 Task: Show all cards active in the last week.
Action: Mouse moved to (961, 153)
Screenshot: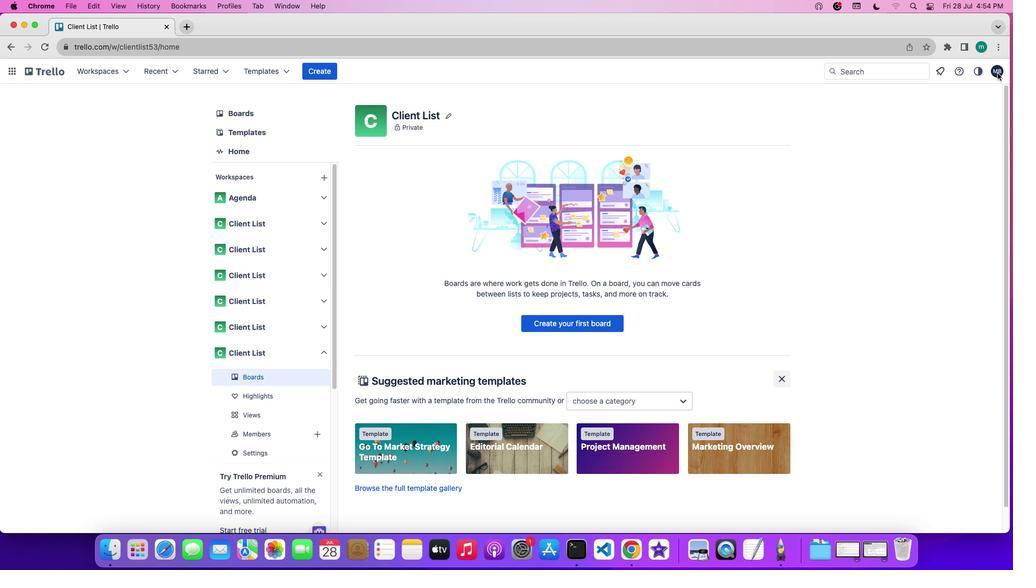 
Action: Mouse pressed left at (961, 153)
Screenshot: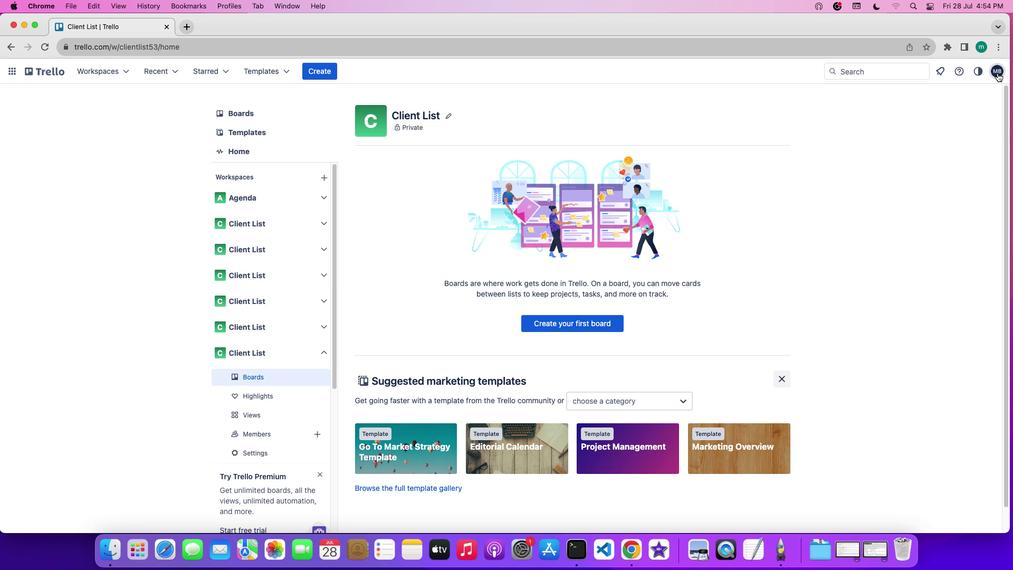 
Action: Mouse moved to (961, 153)
Screenshot: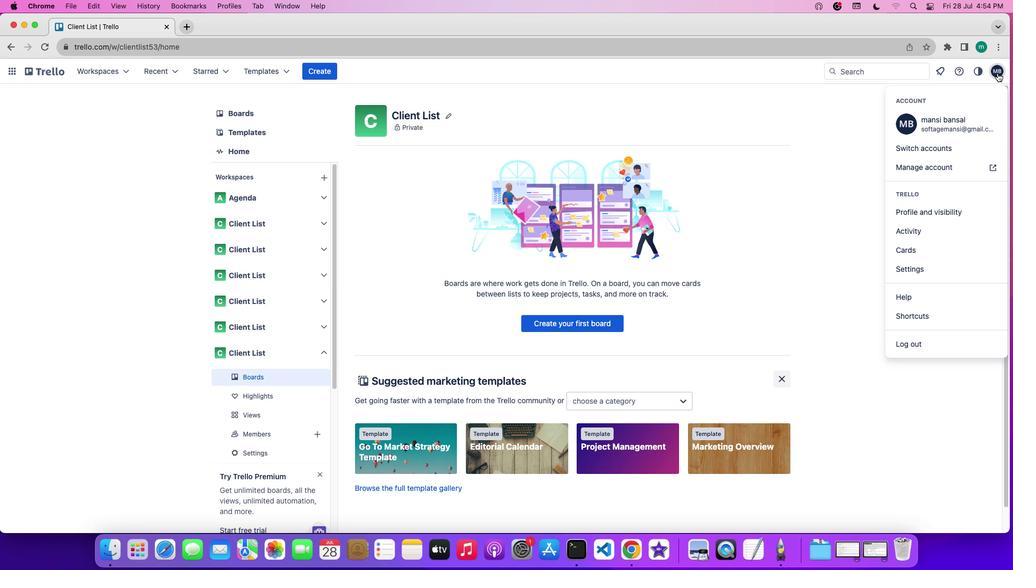 
Action: Mouse pressed left at (961, 153)
Screenshot: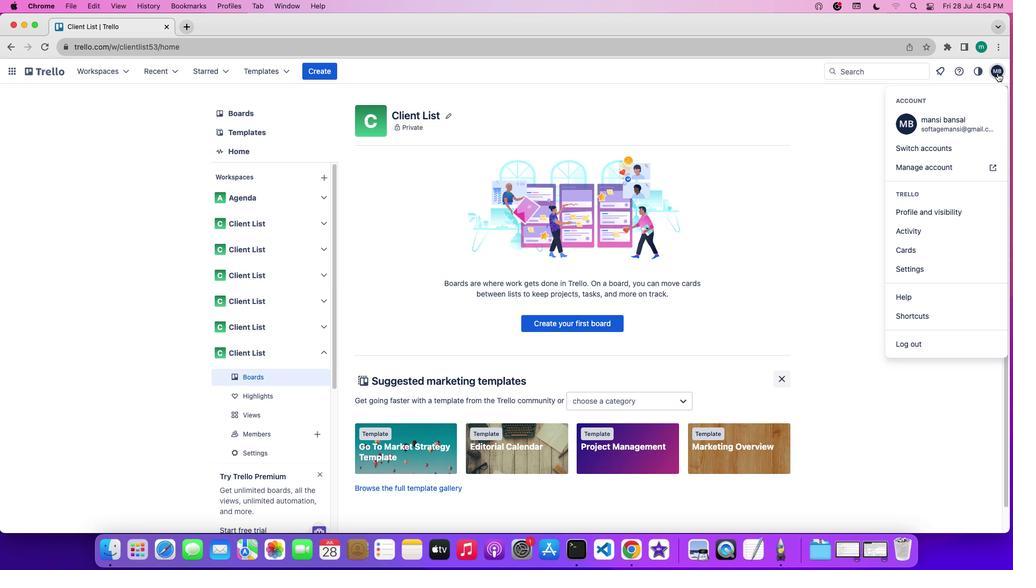 
Action: Mouse pressed left at (961, 153)
Screenshot: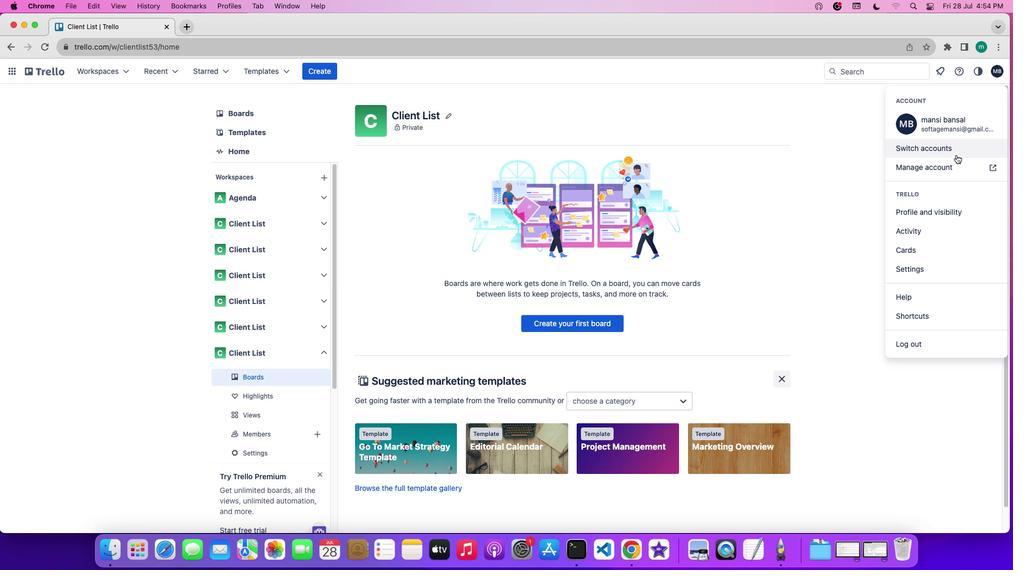 
Action: Mouse moved to (938, 218)
Screenshot: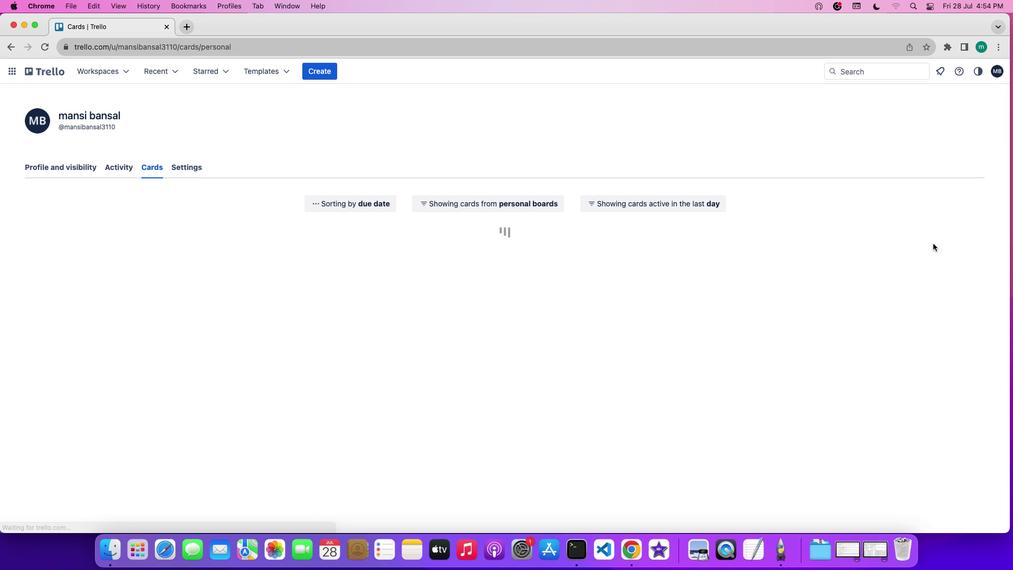 
Action: Mouse pressed left at (938, 218)
Screenshot: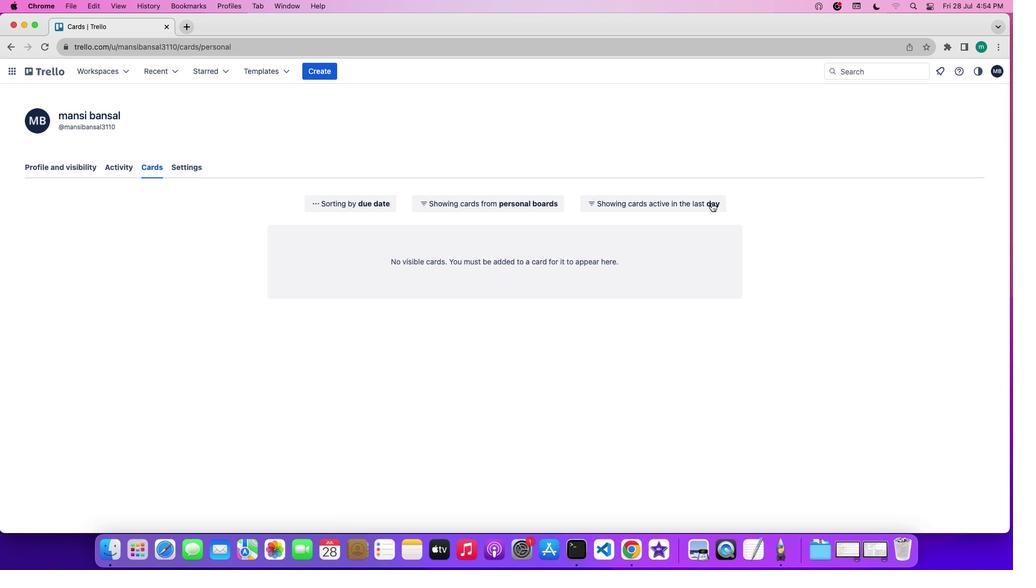 
Action: Mouse moved to (695, 250)
Screenshot: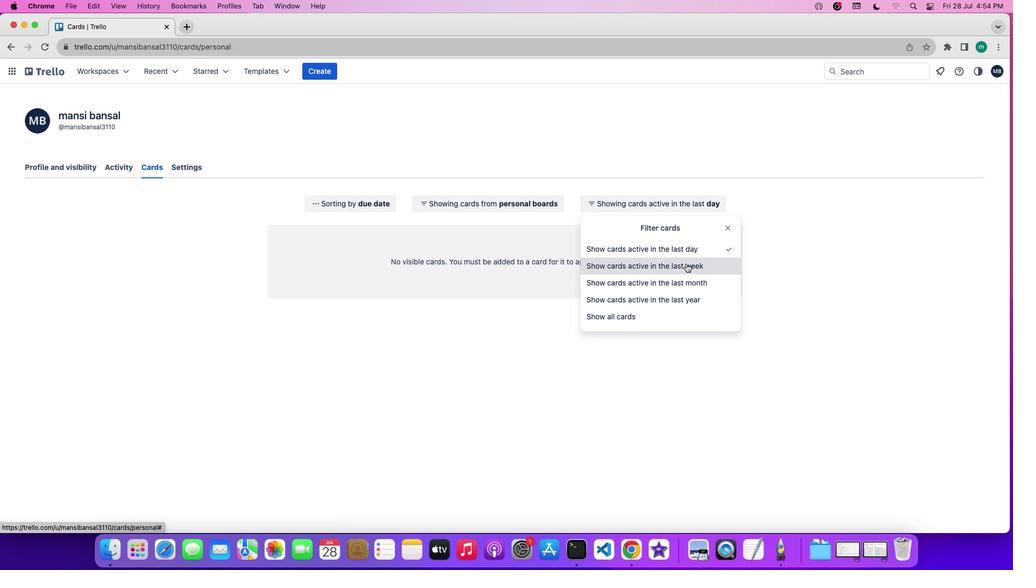 
Action: Mouse scrolled (695, 250) with delta (646, 130)
Screenshot: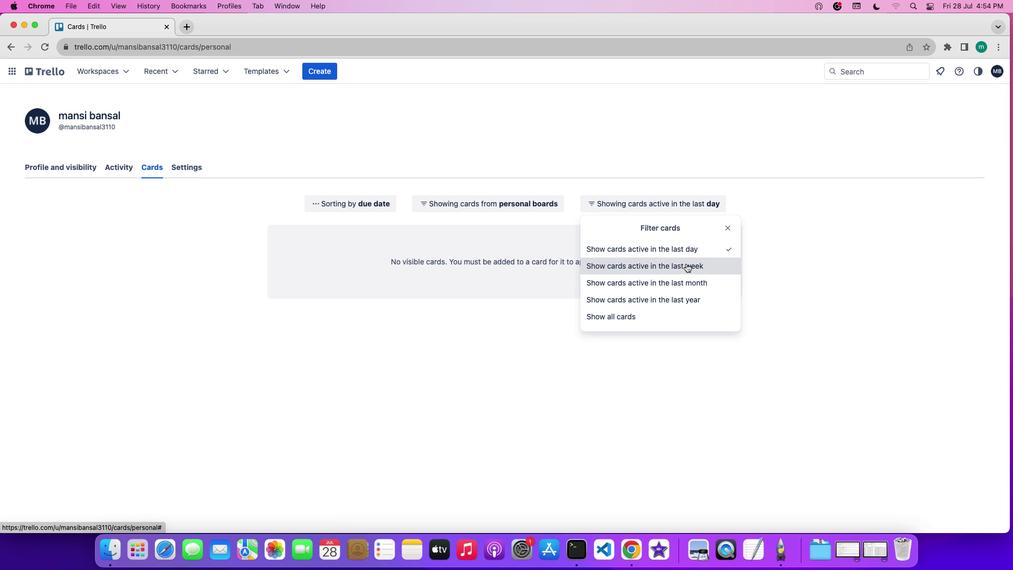 
Action: Mouse scrolled (695, 250) with delta (646, 130)
Screenshot: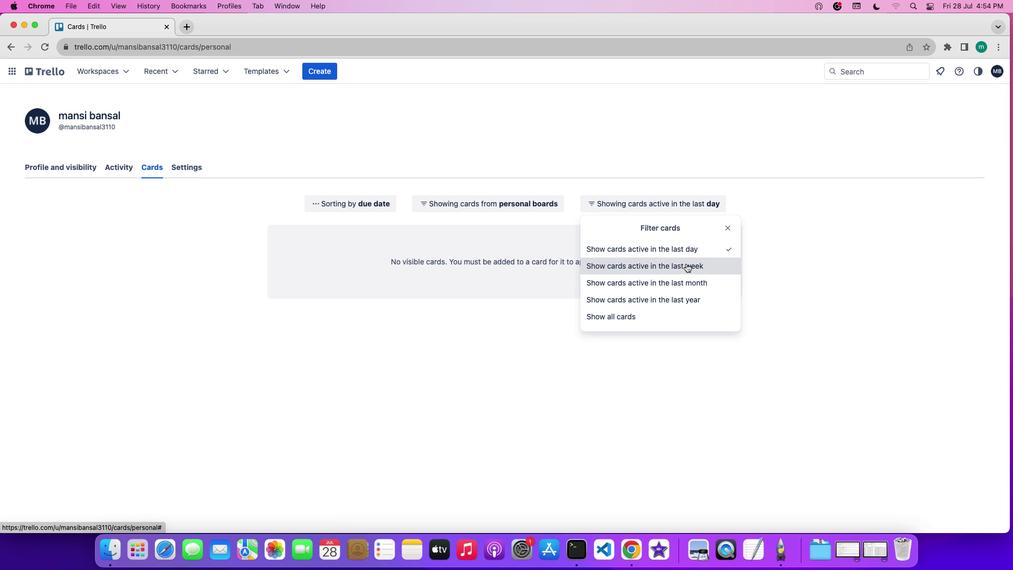 
Action: Mouse scrolled (695, 250) with delta (646, 130)
Screenshot: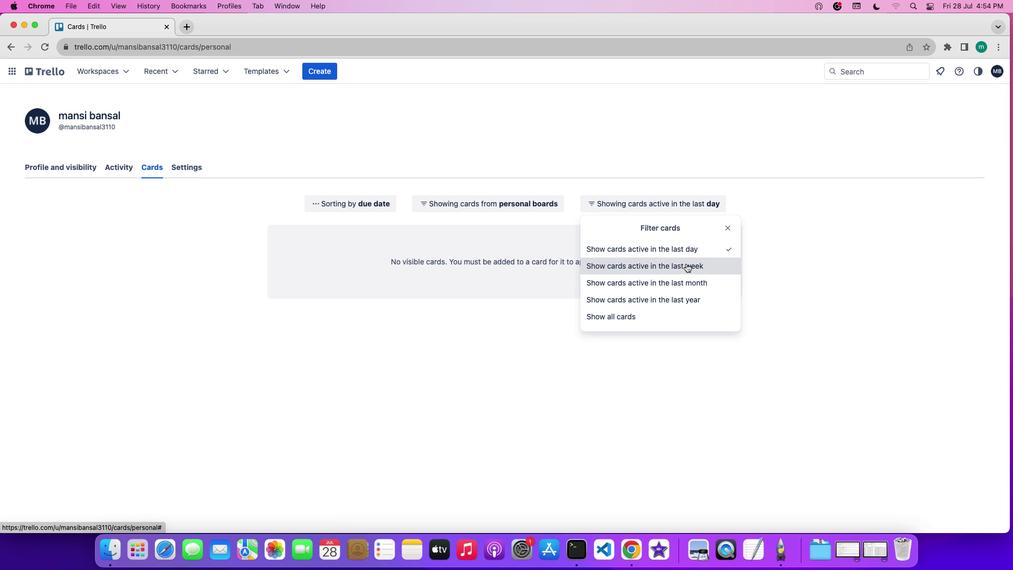 
Action: Mouse scrolled (695, 250) with delta (646, 130)
Screenshot: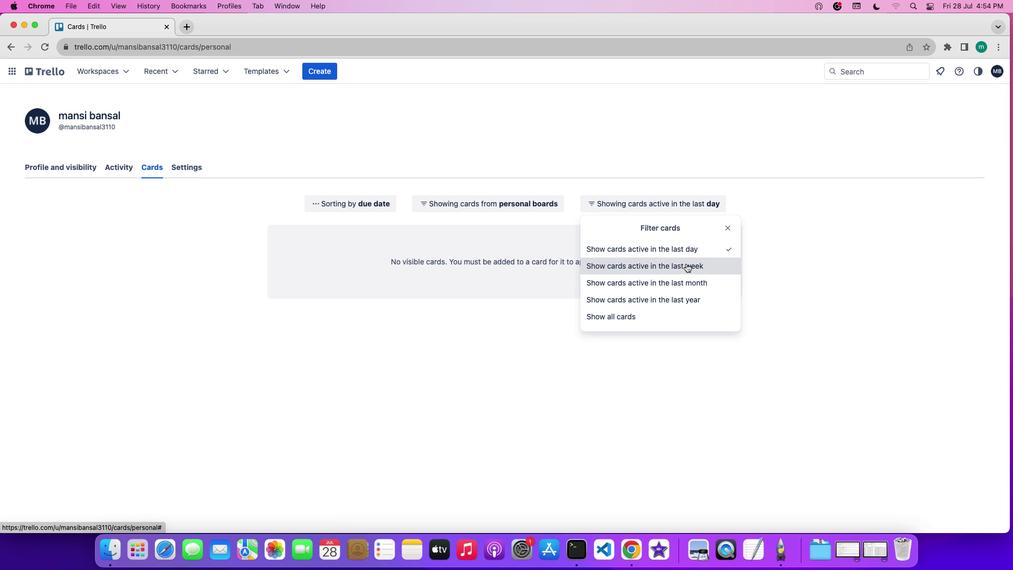 
Action: Mouse moved to (694, 251)
Screenshot: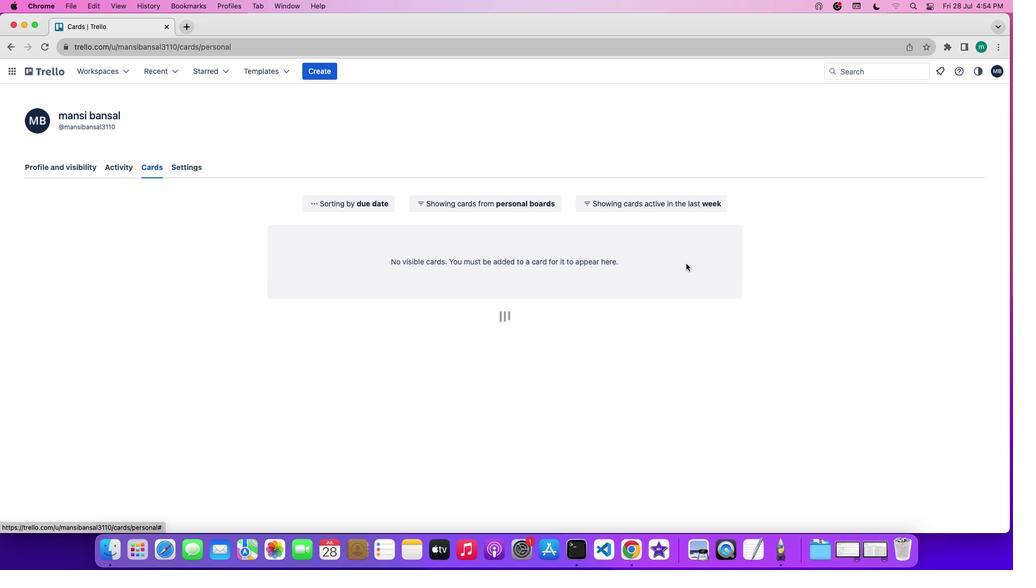 
Action: Mouse scrolled (694, 251) with delta (646, 130)
Screenshot: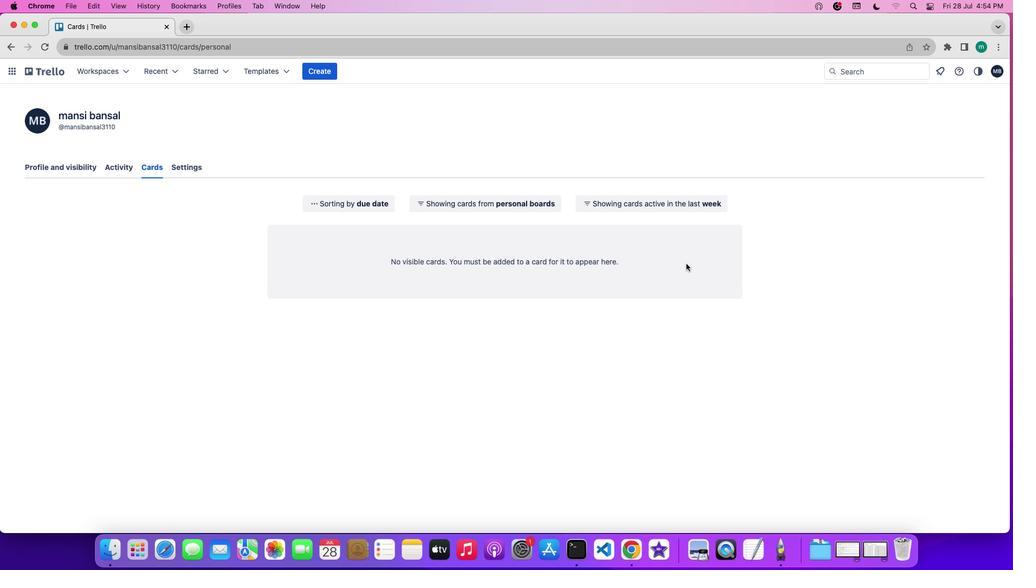 
Action: Mouse scrolled (694, 251) with delta (646, 130)
Screenshot: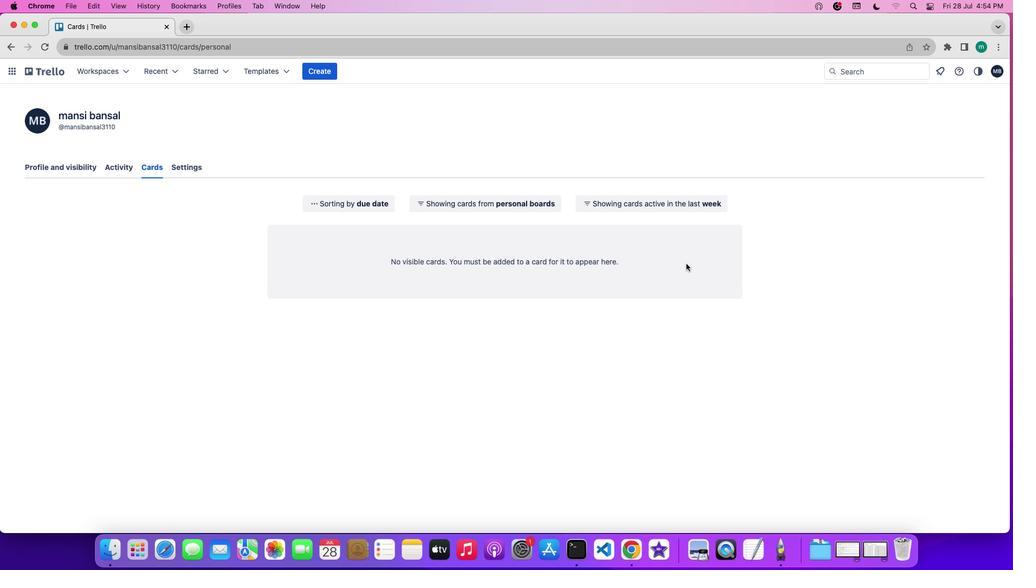 
Action: Mouse scrolled (694, 251) with delta (646, 130)
Screenshot: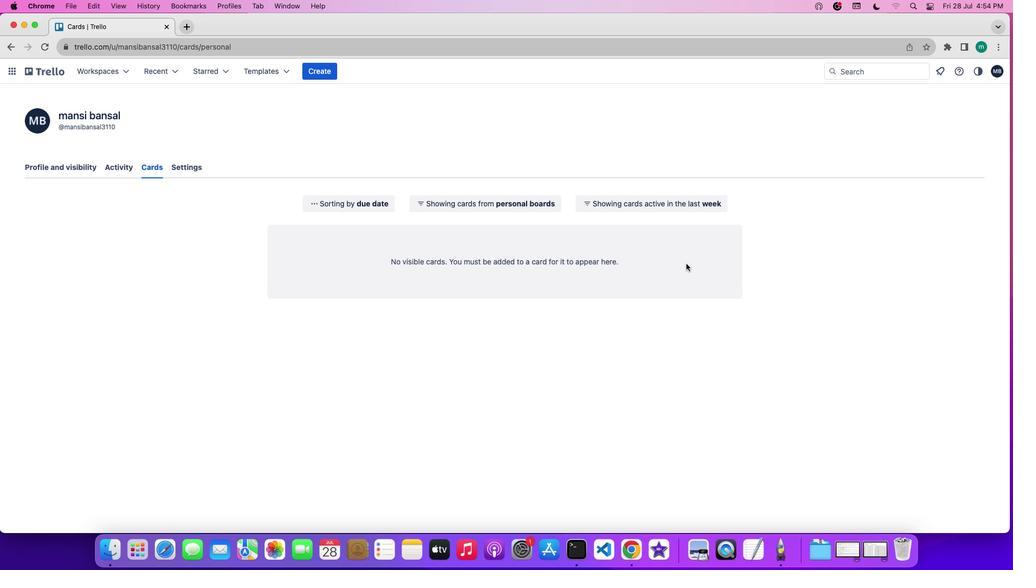 
Action: Mouse scrolled (694, 251) with delta (646, 130)
Screenshot: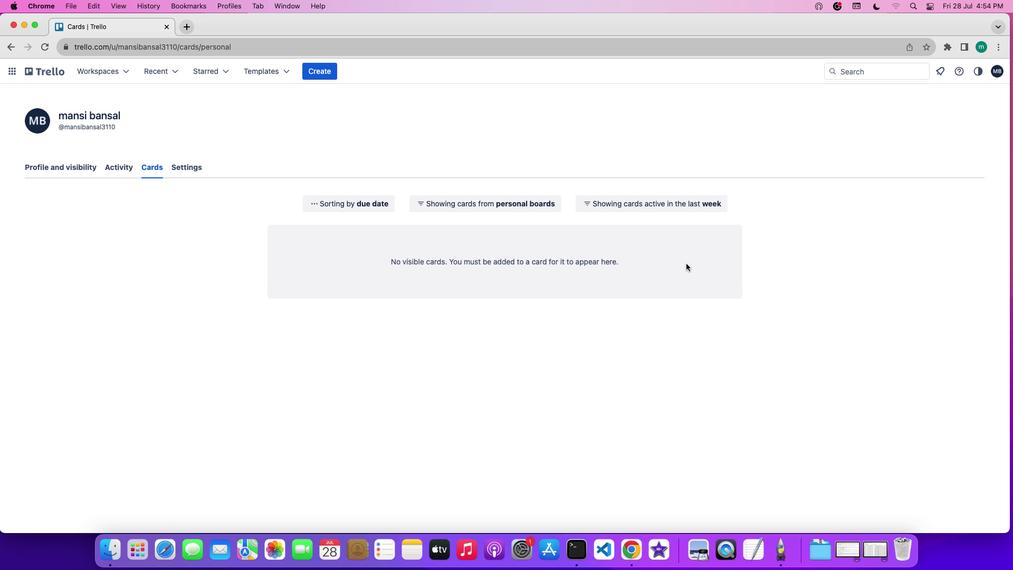 
Action: Mouse moved to (671, 291)
Screenshot: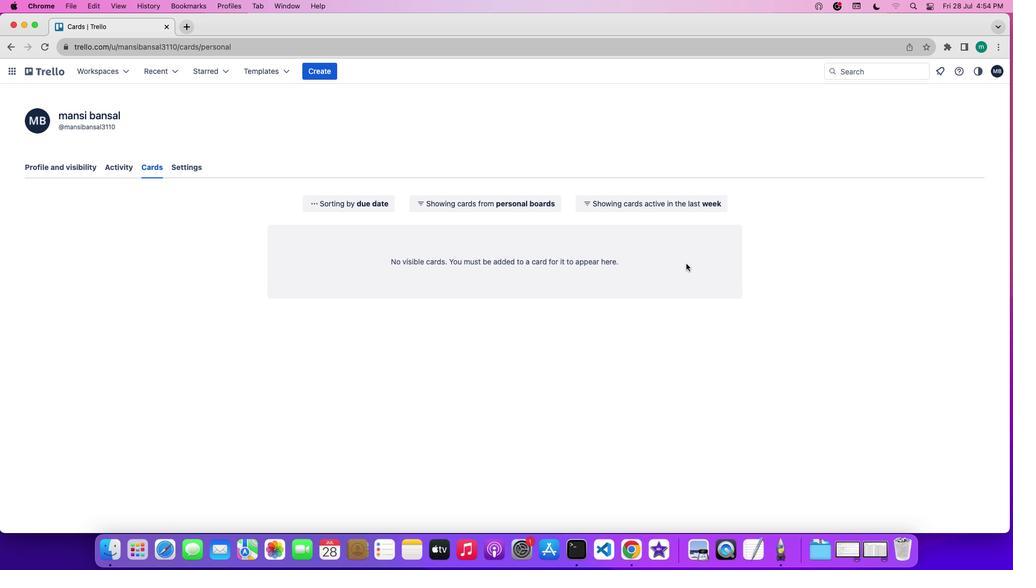 
Action: Mouse pressed left at (671, 291)
Screenshot: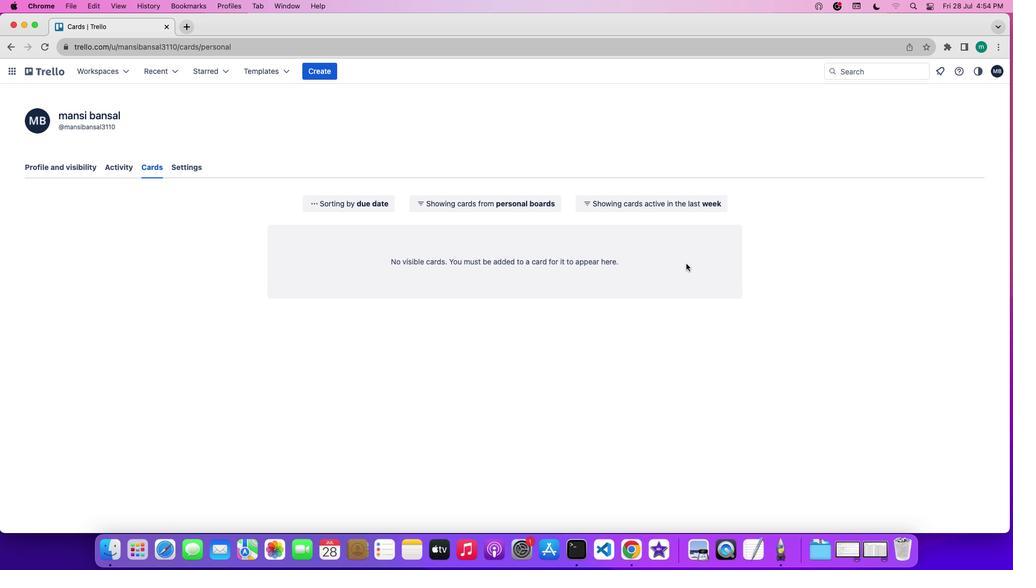 
Action: Mouse moved to (702, 290)
Screenshot: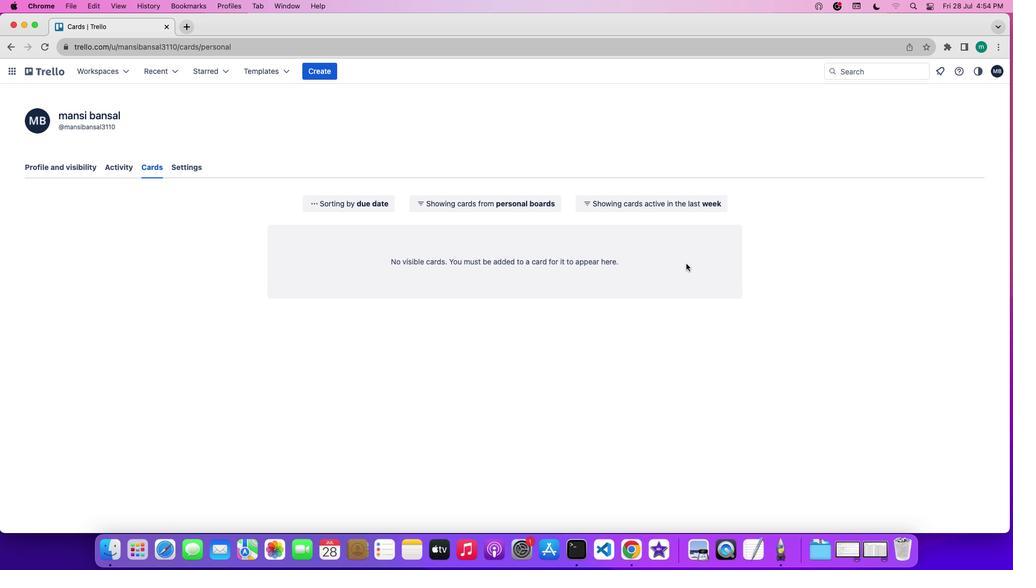 
